 Task: Toggle the format newline between selectors option in the less.
Action: Mouse moved to (15, 472)
Screenshot: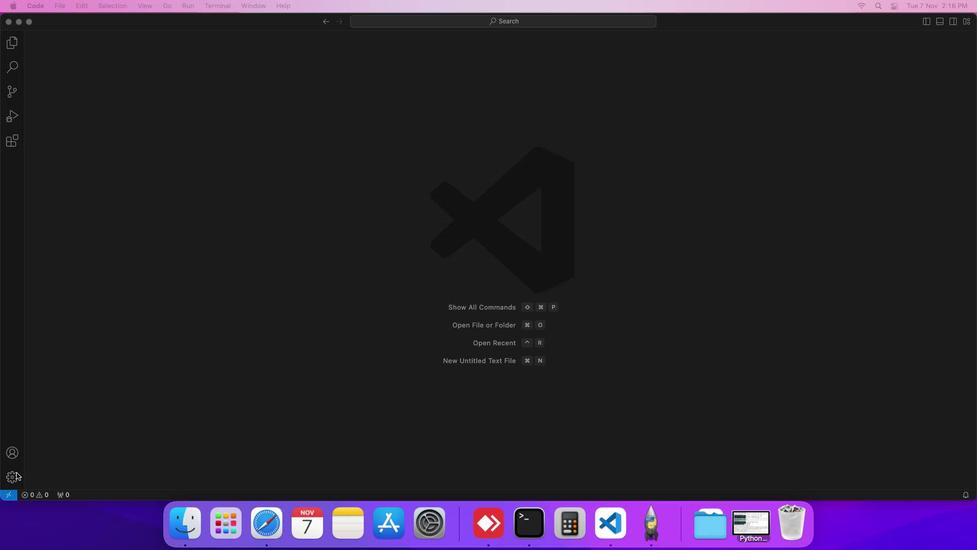 
Action: Mouse pressed left at (15, 472)
Screenshot: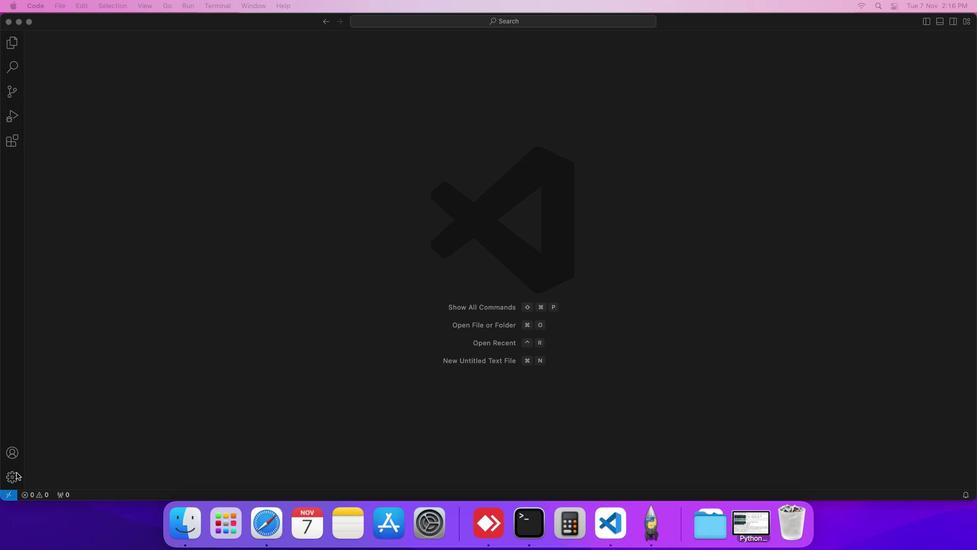 
Action: Mouse moved to (41, 401)
Screenshot: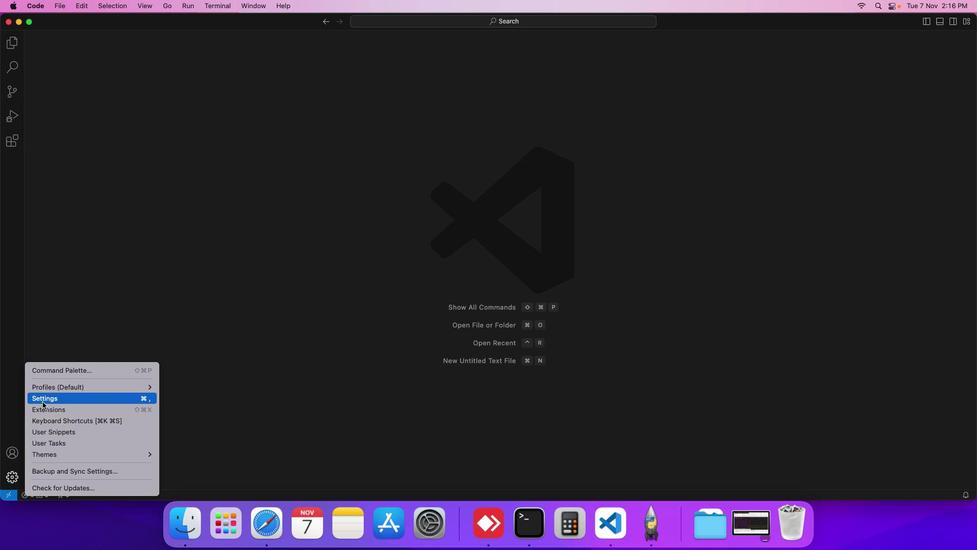 
Action: Mouse pressed left at (41, 401)
Screenshot: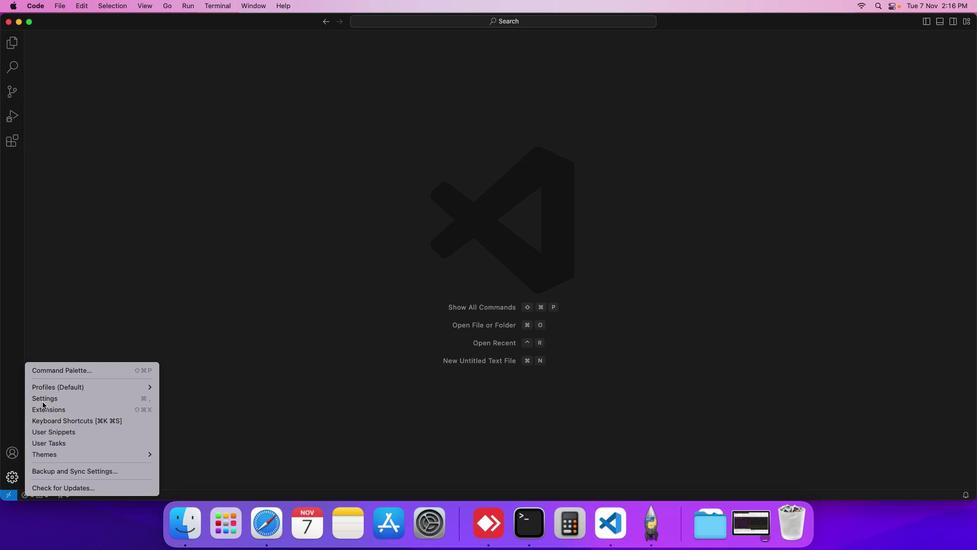 
Action: Mouse moved to (235, 183)
Screenshot: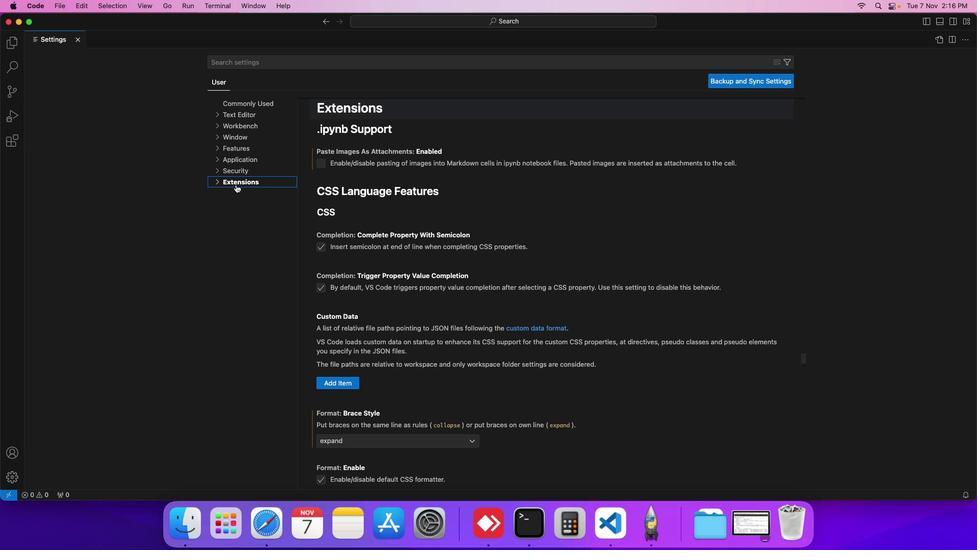
Action: Mouse pressed left at (235, 183)
Screenshot: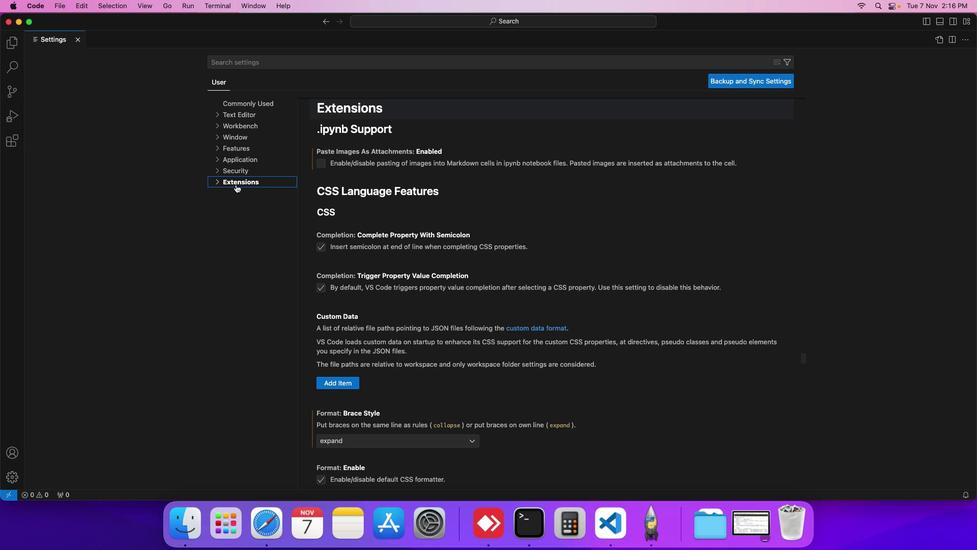 
Action: Mouse moved to (240, 222)
Screenshot: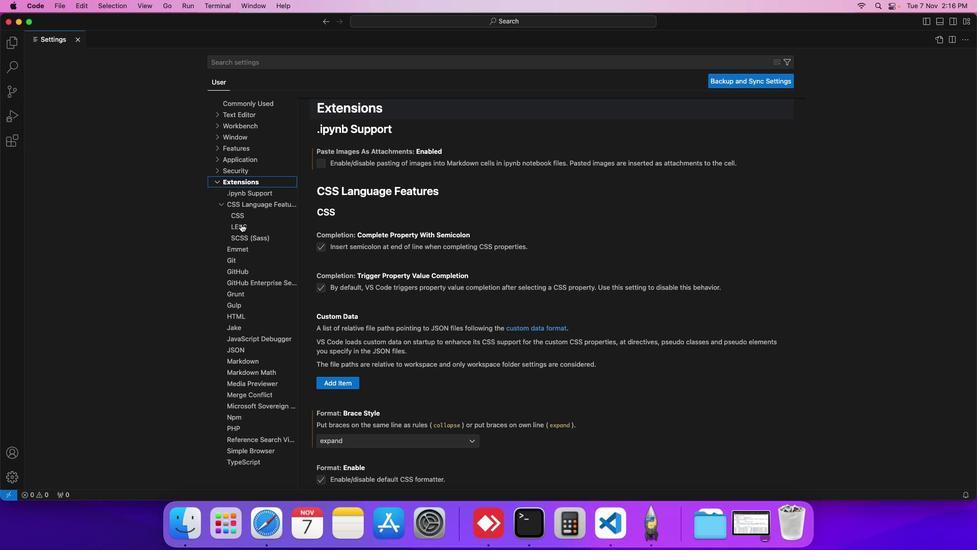 
Action: Mouse pressed left at (240, 222)
Screenshot: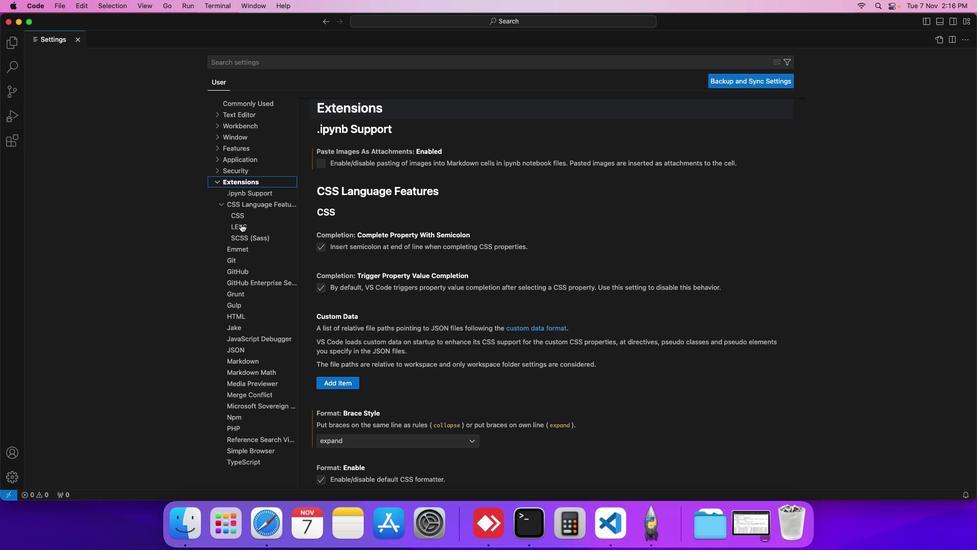 
Action: Mouse moved to (323, 298)
Screenshot: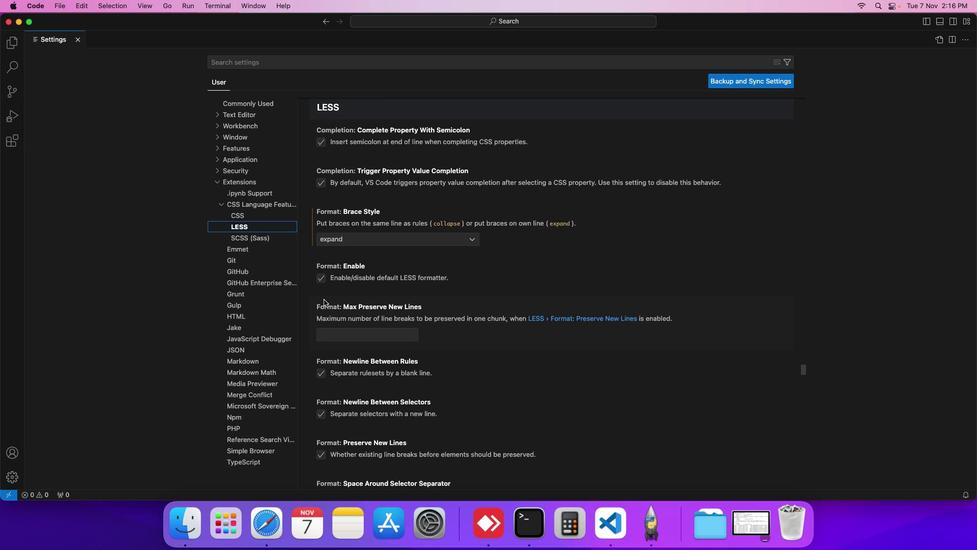 
Action: Mouse scrolled (323, 298) with delta (0, -1)
Screenshot: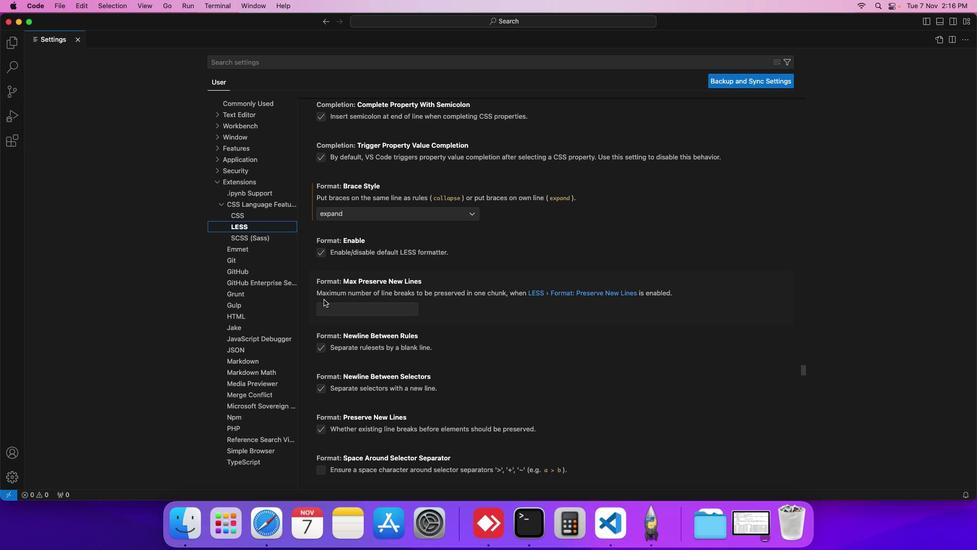 
Action: Mouse scrolled (323, 298) with delta (0, -1)
Screenshot: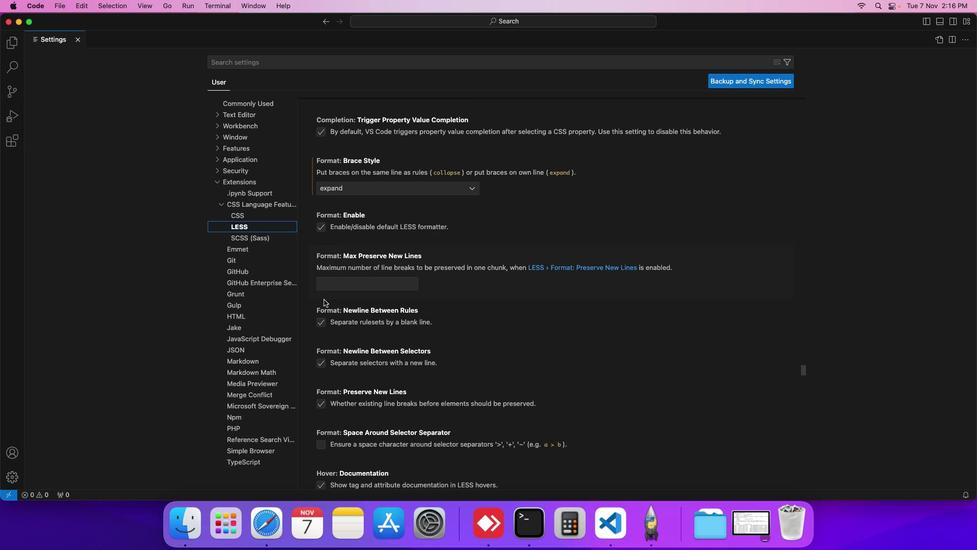 
Action: Mouse scrolled (323, 298) with delta (0, -1)
Screenshot: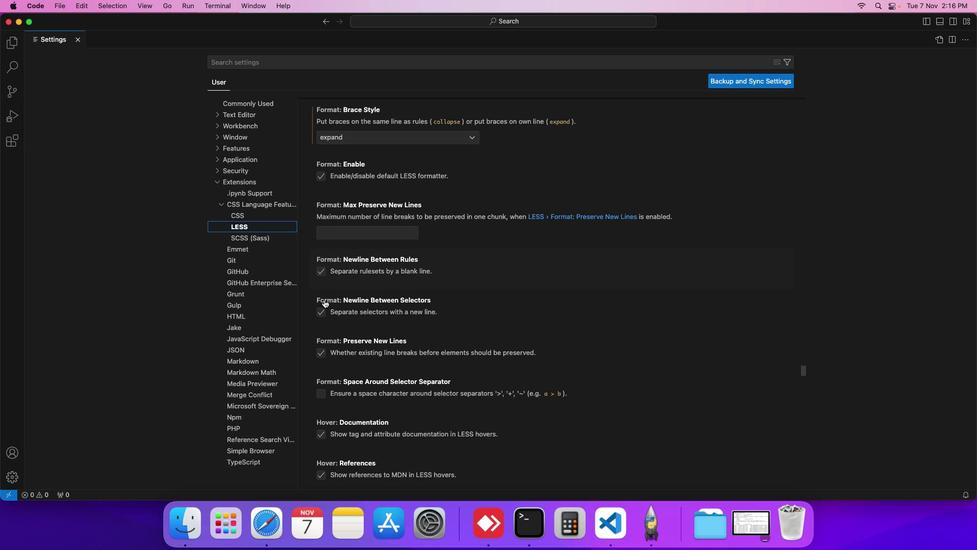 
Action: Mouse scrolled (323, 298) with delta (0, -1)
Screenshot: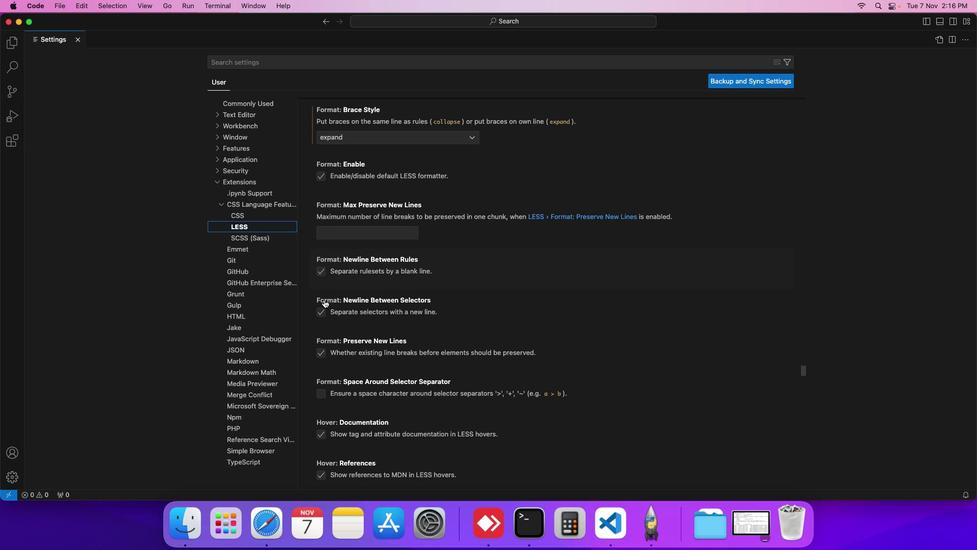 
Action: Mouse moved to (319, 313)
Screenshot: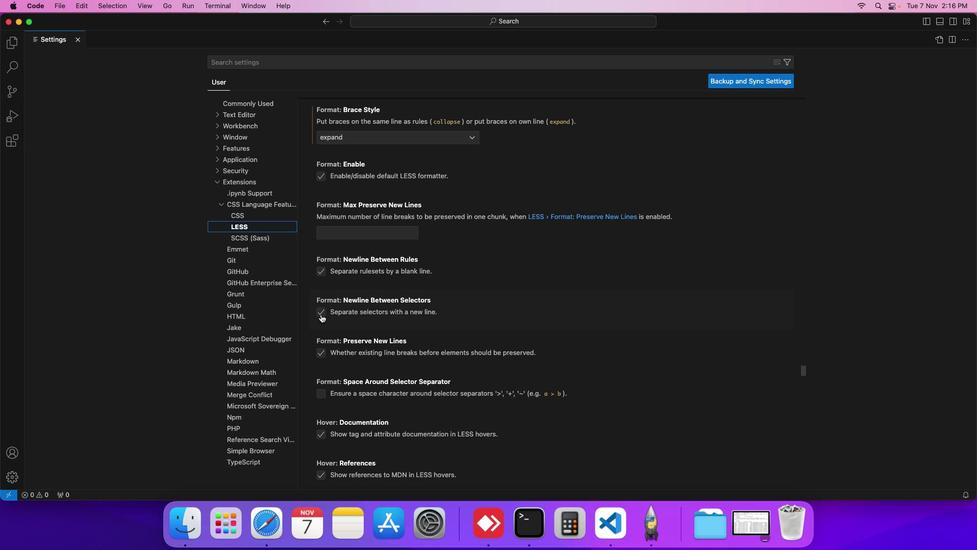 
Action: Mouse pressed left at (319, 313)
Screenshot: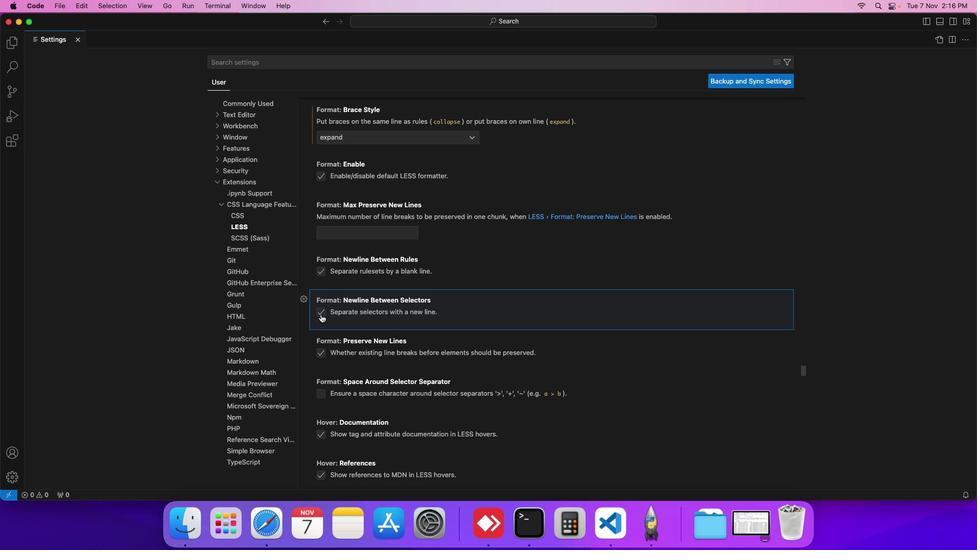
Action: Mouse moved to (346, 314)
Screenshot: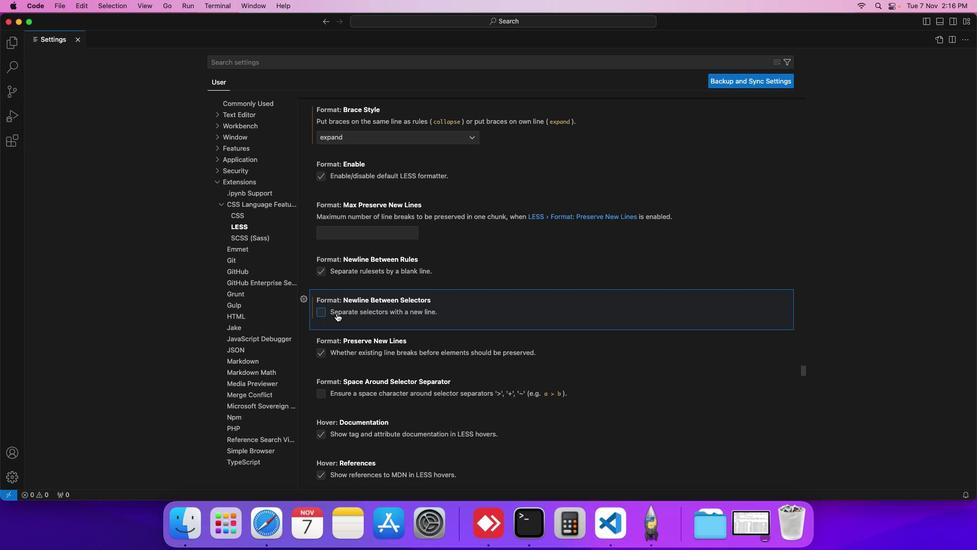 
